 Task: Create Card User Testing Review in Board Data Analytics Platforms and Tools to Workspace Leadership Coaching Services. Create Card Emergency Services Conference Review in Board Social Media Influencer Identification and Outreach to Workspace Leadership Coaching Services. Create Card Usability Testing Review in Board Market Analysis for Market Segmentation Strategy to Workspace Leadership Coaching Services
Action: Mouse moved to (200, 168)
Screenshot: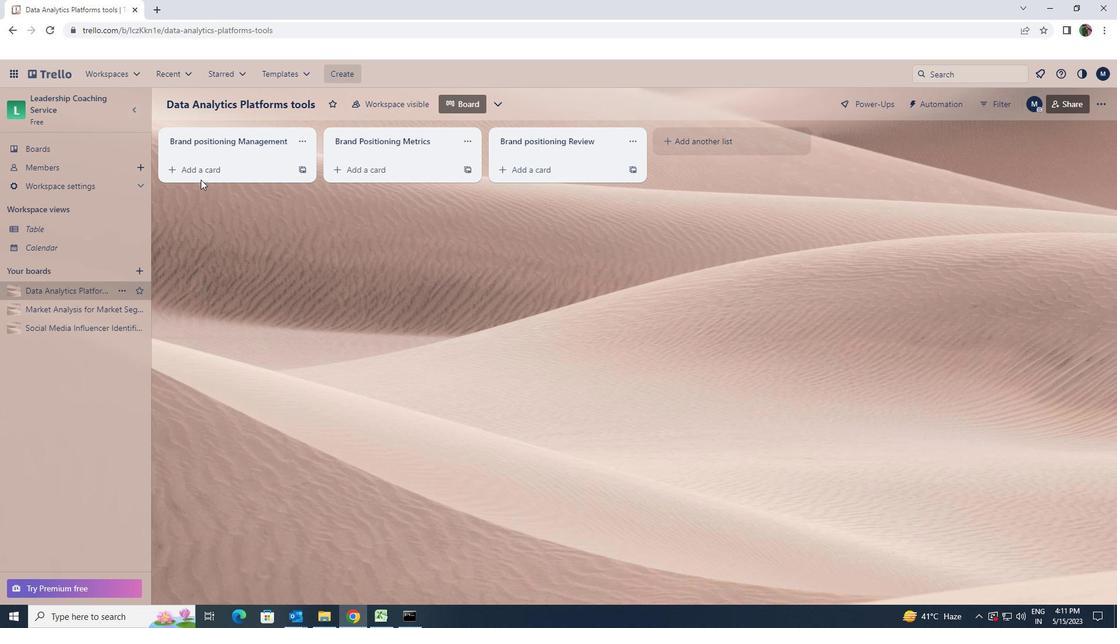 
Action: Mouse pressed left at (200, 168)
Screenshot: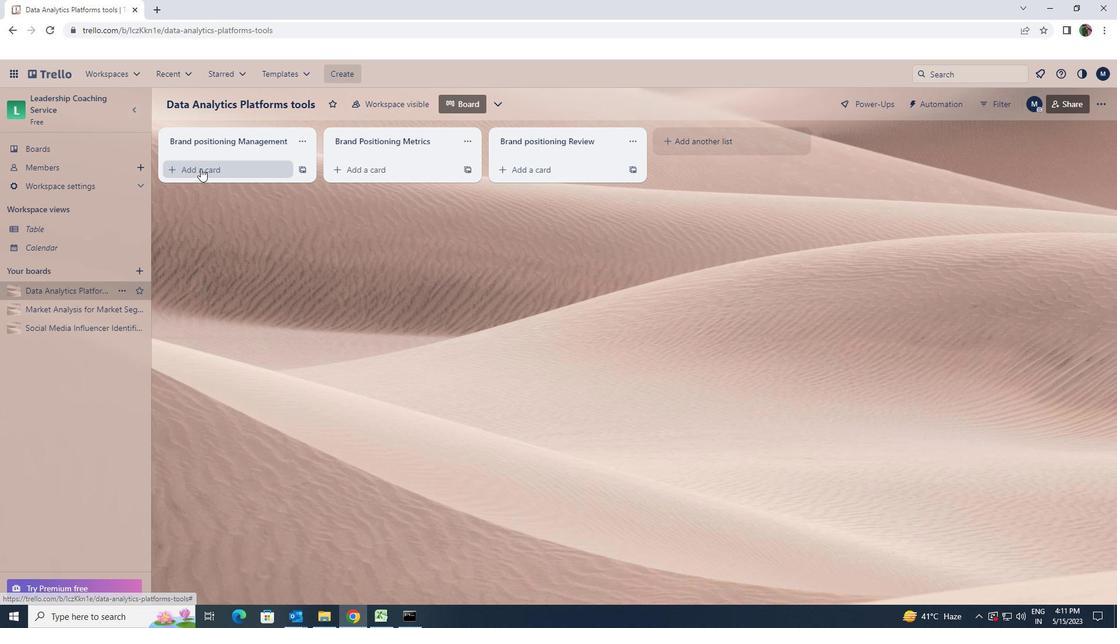 
Action: Key pressed <Key.shift><Key.shift><Key.shift><Key.shift><Key.shift><Key.shift><Key.shift><Key.shift><Key.shift><Key.shift><Key.shift><Key.shift><Key.shift><Key.shift><Key.shift><Key.shift><Key.shift><Key.shift><Key.shift><Key.shift><Key.shift><Key.shift><Key.shift>USER<Key.space><Key.space><Key.shift>TESTING<Key.space><Key.shift>REV
Screenshot: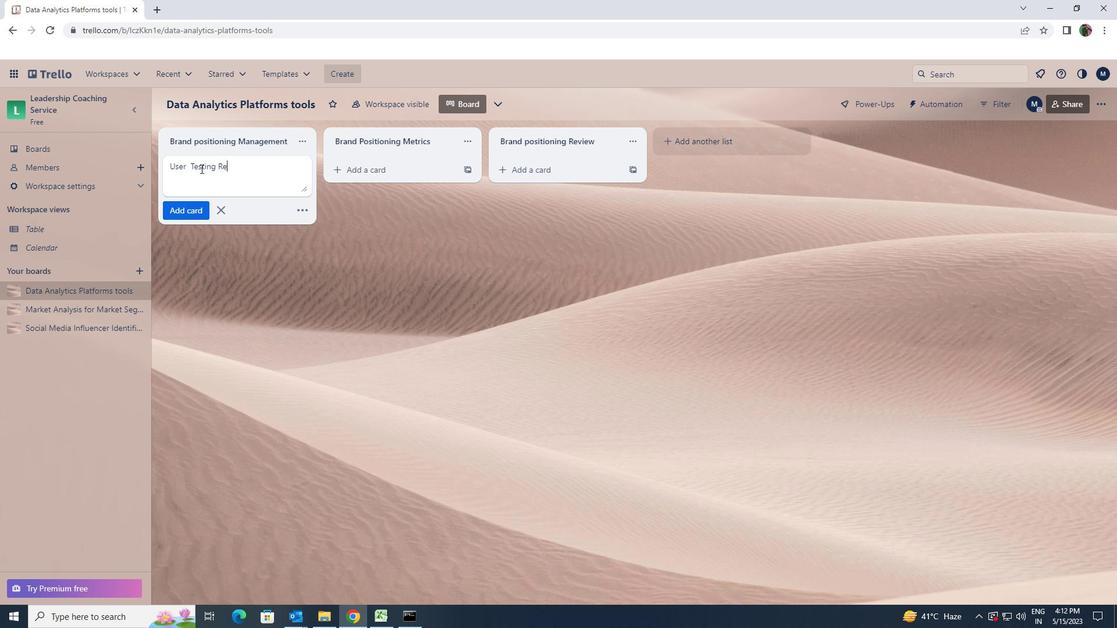 
Action: Mouse moved to (603, 172)
Screenshot: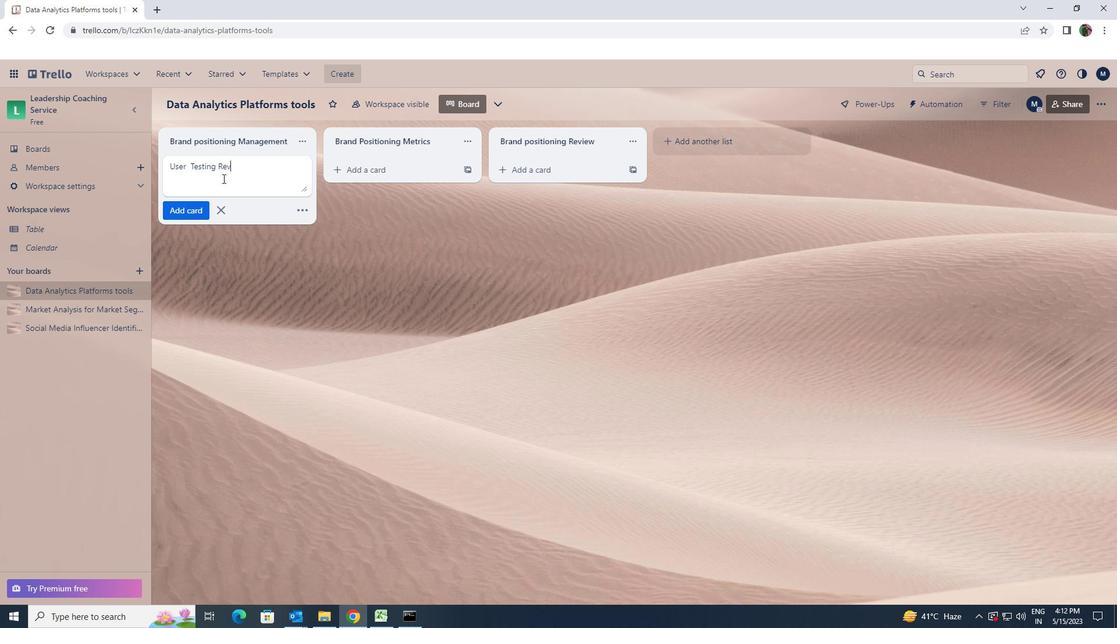 
Action: Key pressed I
Screenshot: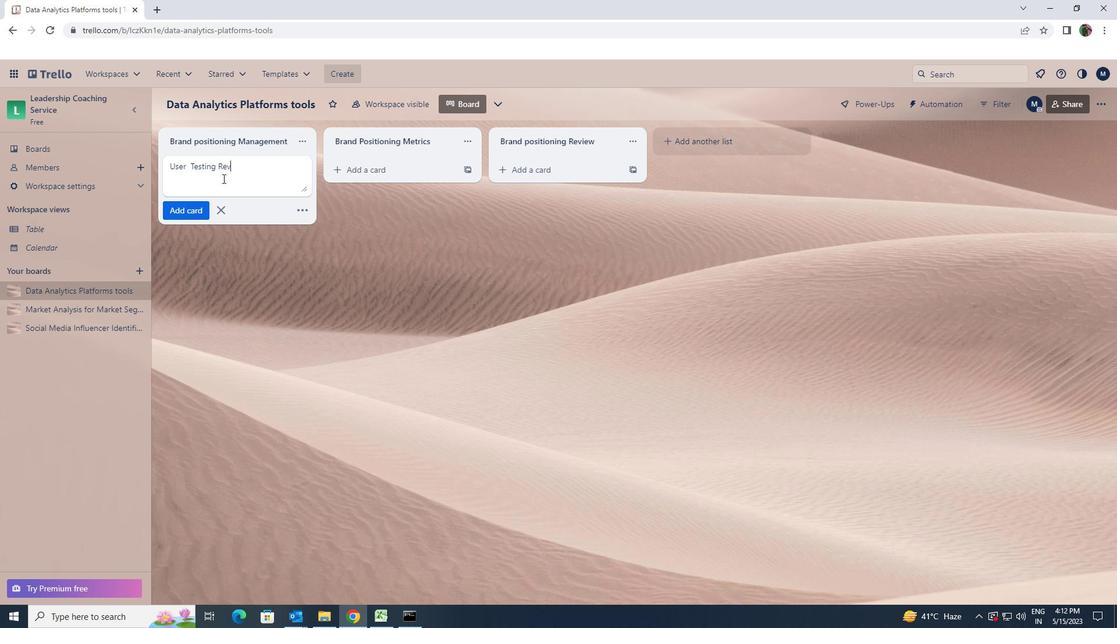 
Action: Mouse moved to (756, 118)
Screenshot: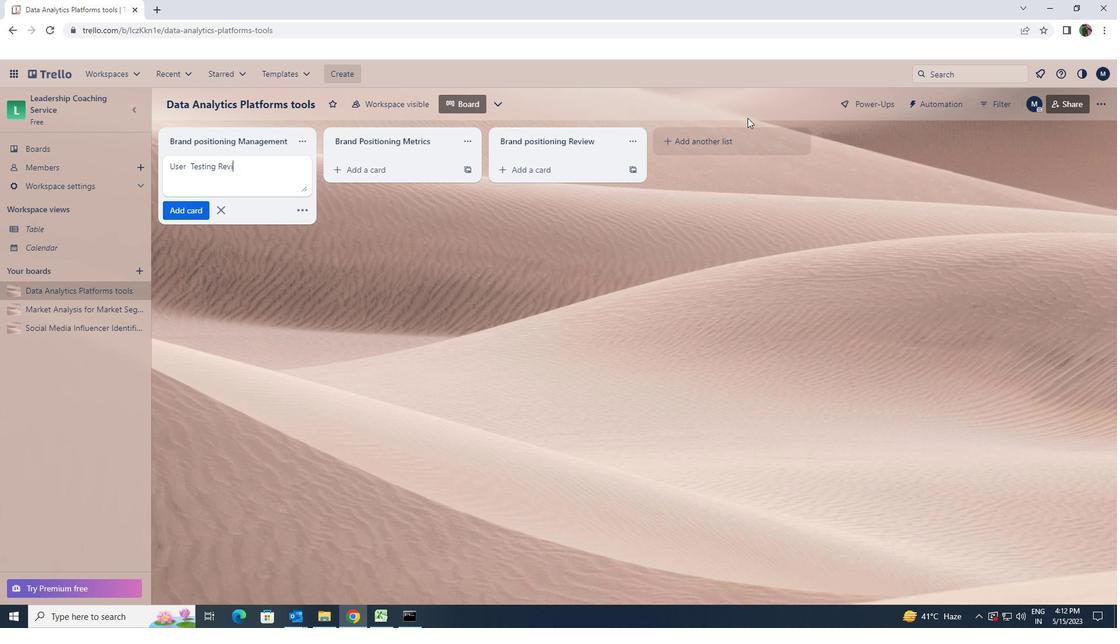 
Action: Key pressed E
Screenshot: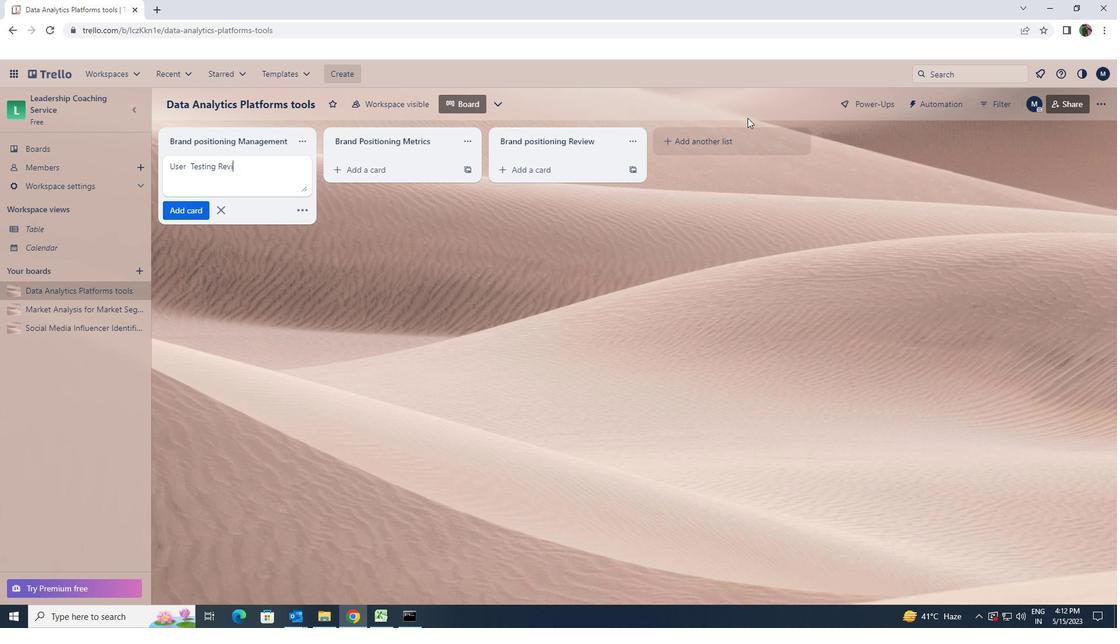 
Action: Mouse moved to (756, 143)
Screenshot: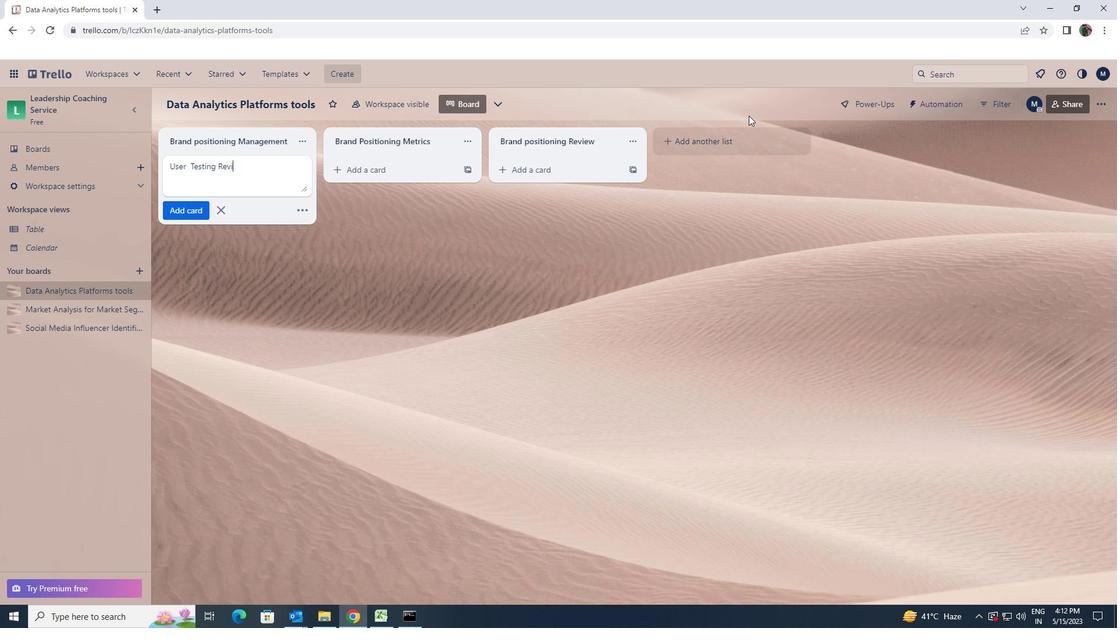 
Action: Key pressed W
Screenshot: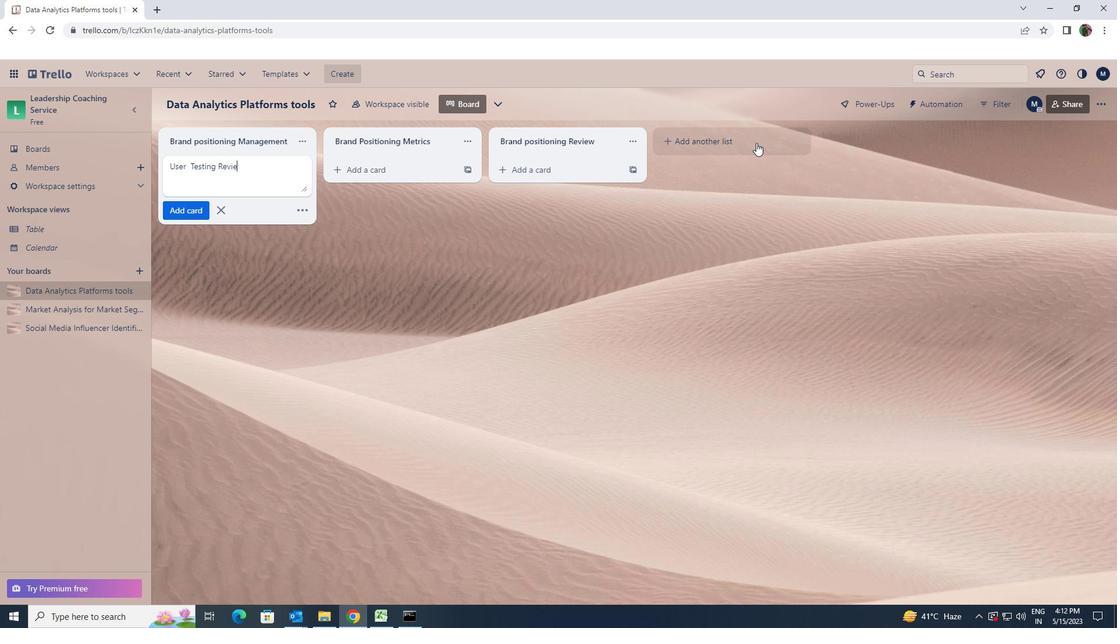 
Action: Mouse moved to (197, 215)
Screenshot: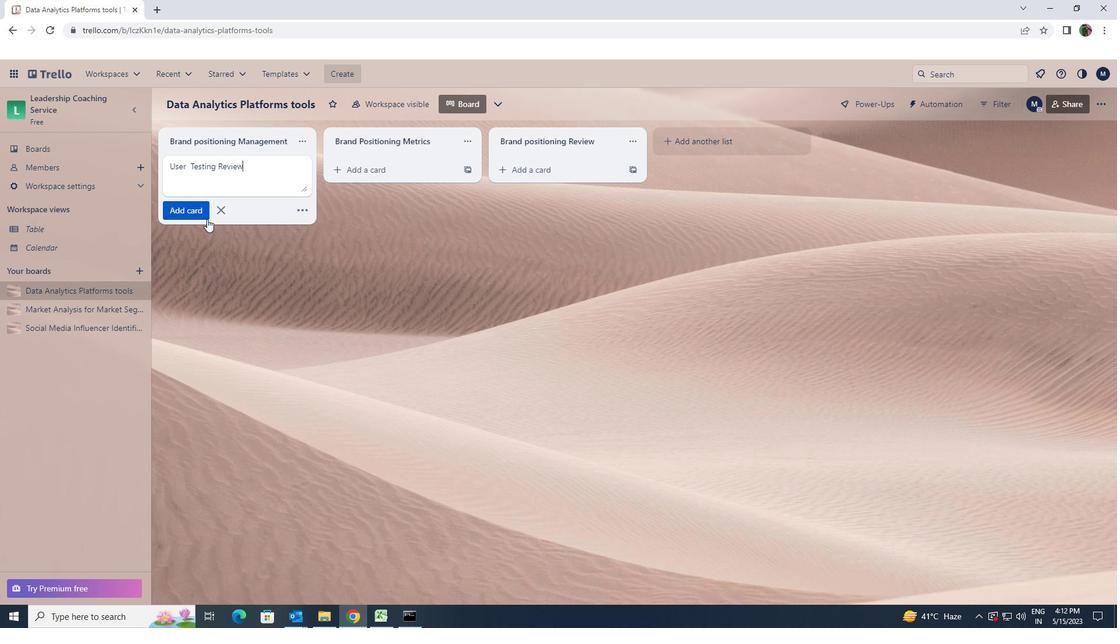
Action: Mouse pressed left at (197, 215)
Screenshot: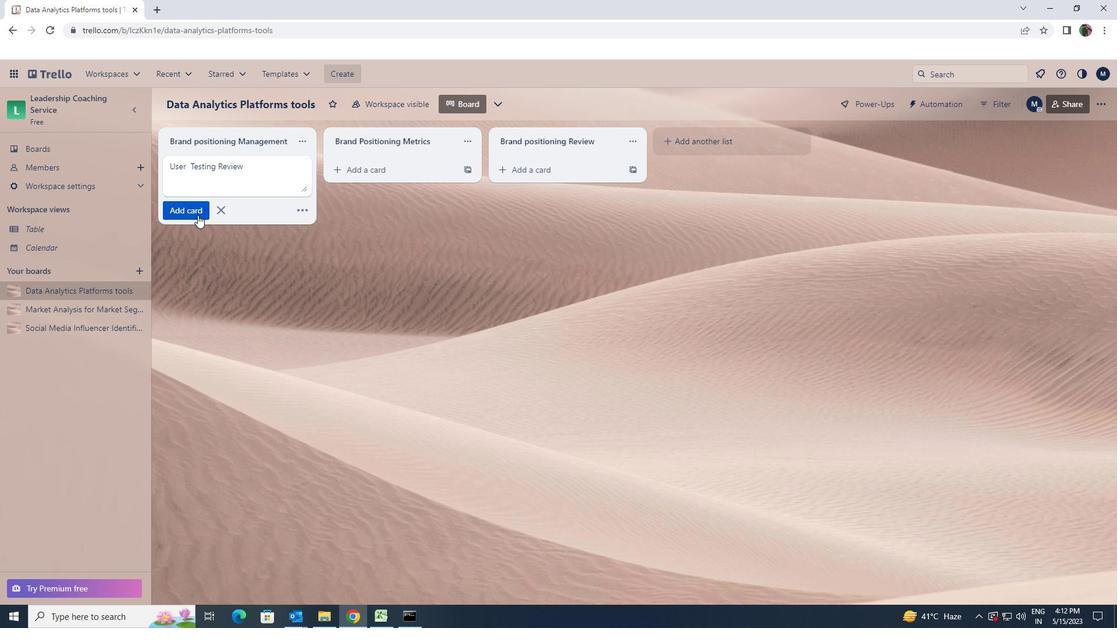 
Action: Mouse moved to (90, 327)
Screenshot: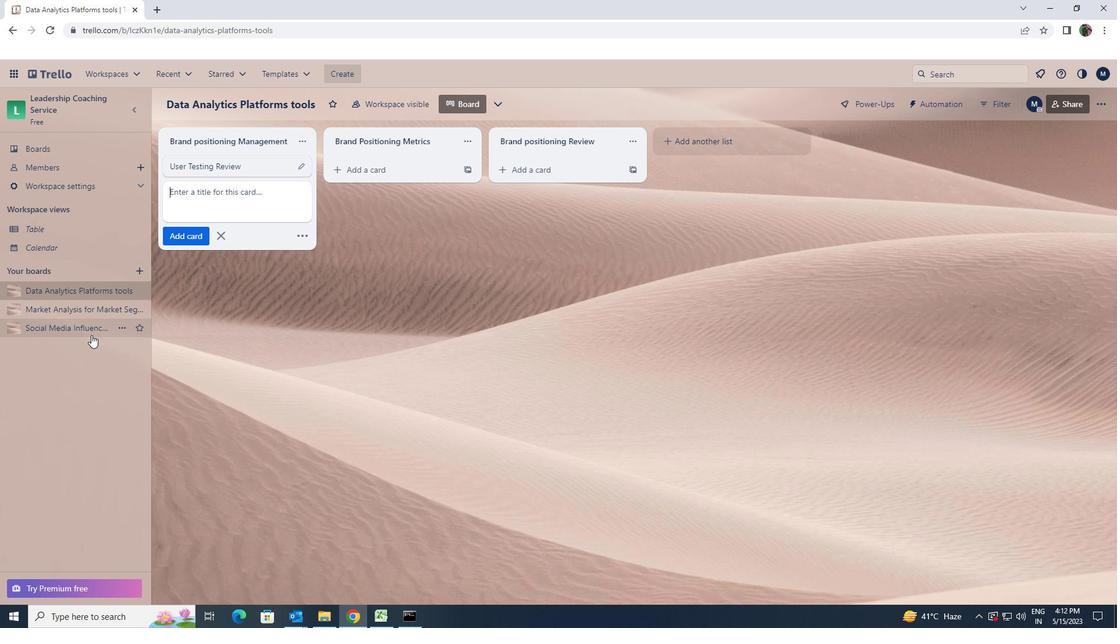 
Action: Mouse pressed left at (90, 327)
Screenshot: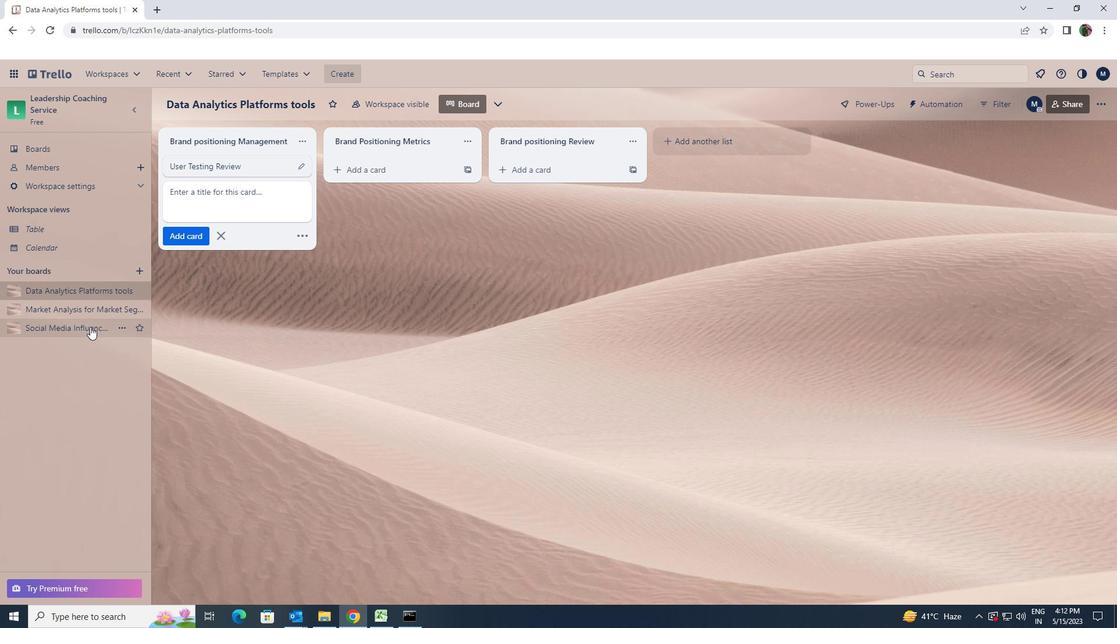 
Action: Mouse pressed left at (90, 327)
Screenshot: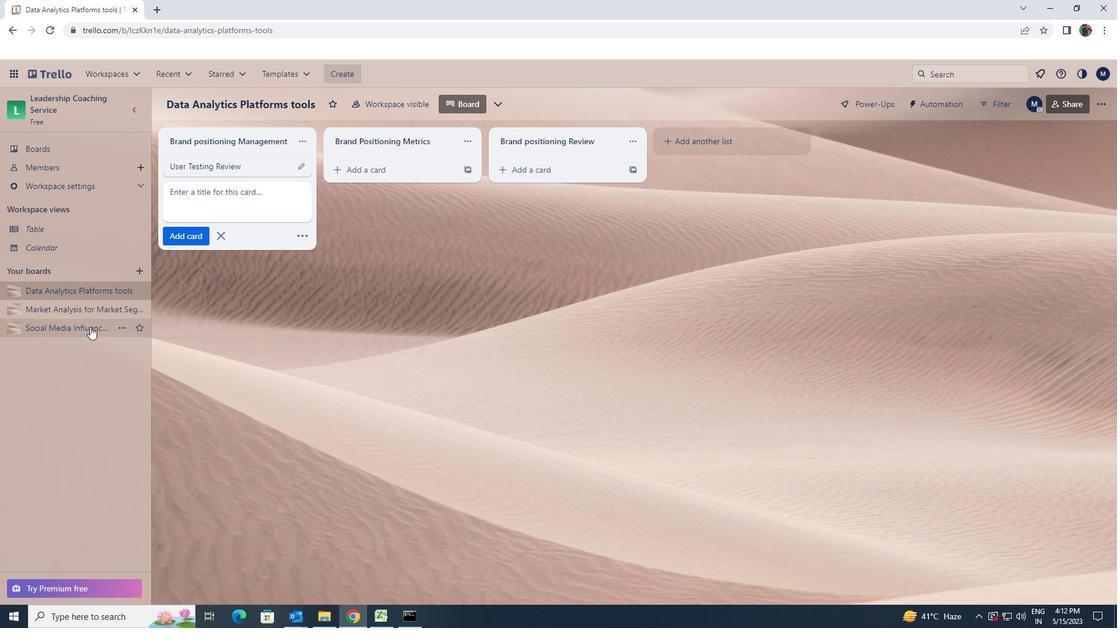 
Action: Mouse moved to (239, 171)
Screenshot: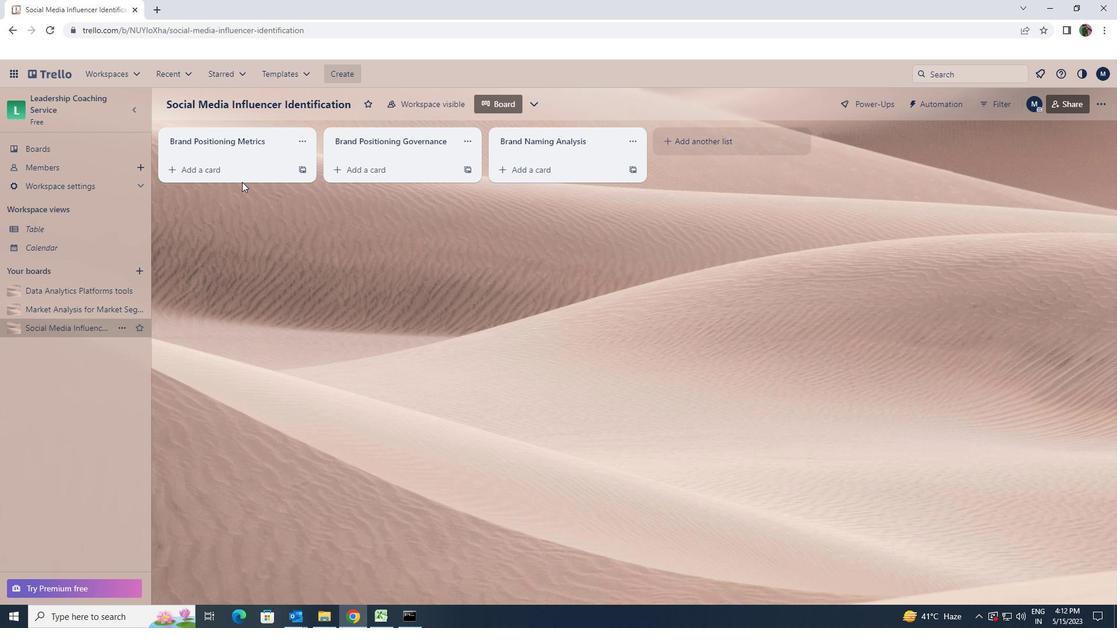
Action: Mouse pressed left at (239, 171)
Screenshot: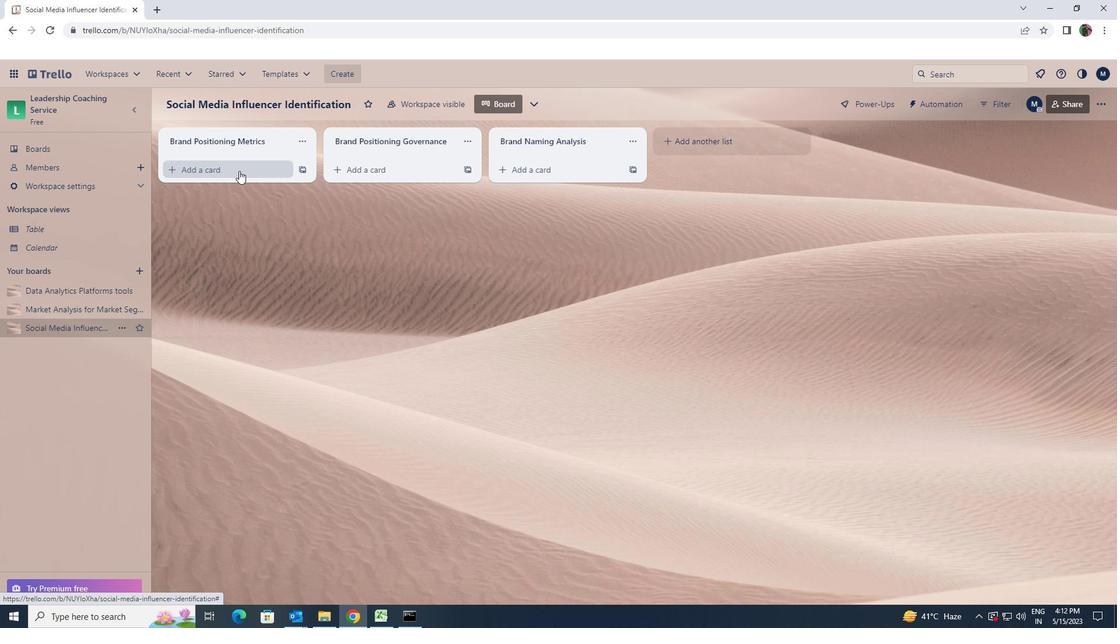 
Action: Key pressed <Key.shift><Key.shift><Key.shift><Key.shift><Key.shift><Key.shift>EMERGENCY<Key.space><Key.shift><Key.shift><Key.shift><Key.shift><Key.shift><Key.shift><Key.shift><Key.shift><Key.shift>SRVICE<Key.space><Key.backspace><Key.backspace><Key.backspace><Key.backspace><Key.backspace><Key.backspace>ERVICE<Key.space><Key.shift>CONFERENCE<Key.space><Key.shift><Key.shift><Key.shift><Key.shift><Key.shift>RE<Key.backspace>EVIEW
Screenshot: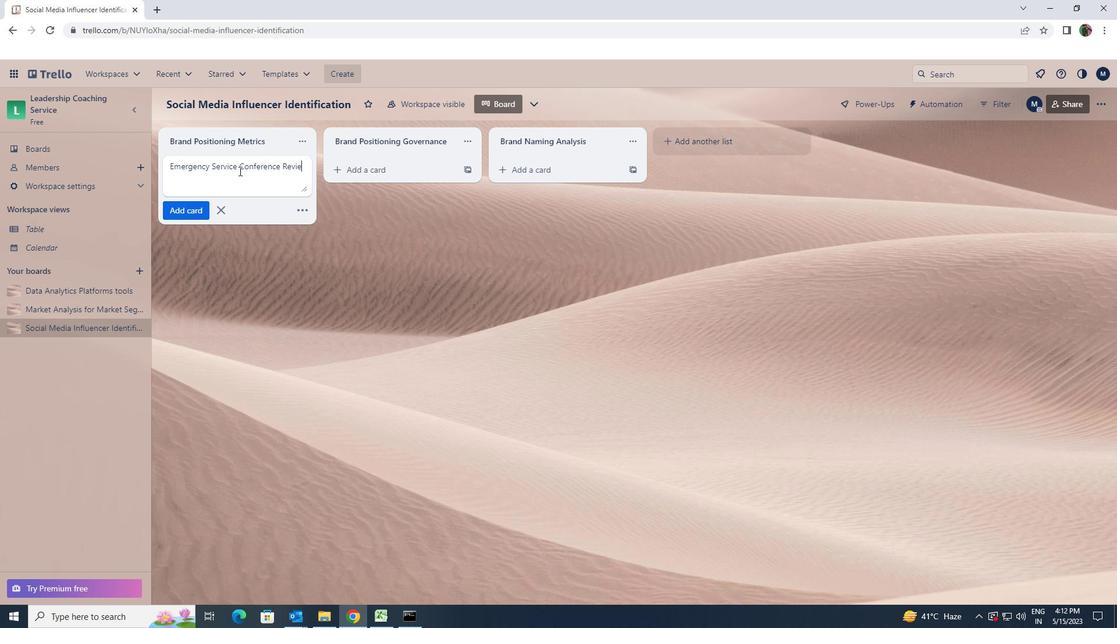 
Action: Mouse moved to (189, 223)
Screenshot: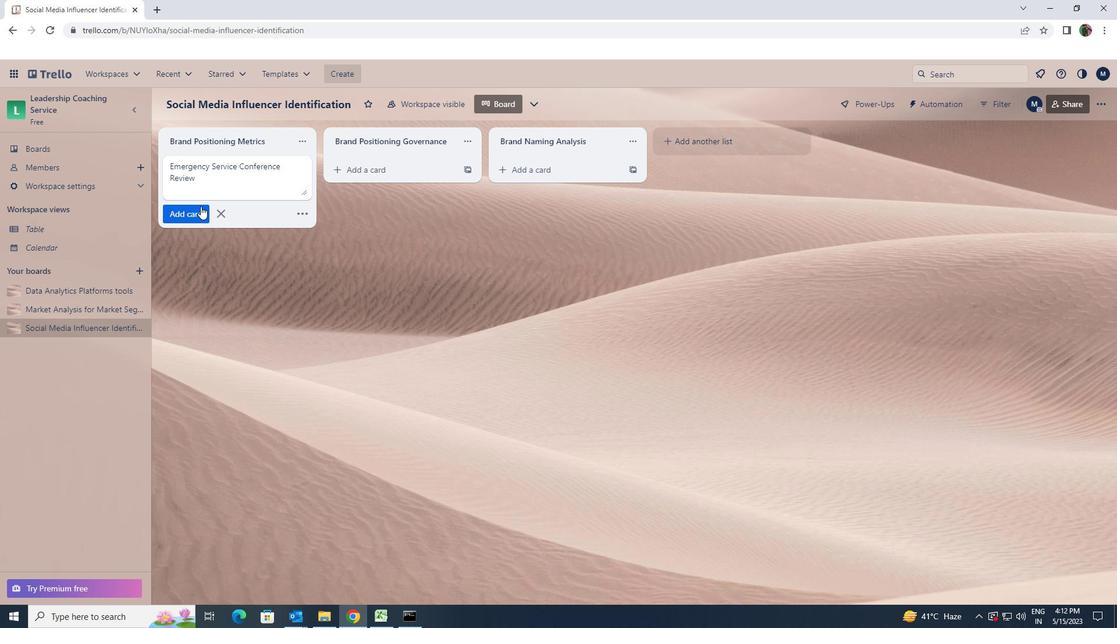 
Action: Mouse pressed left at (189, 223)
Screenshot: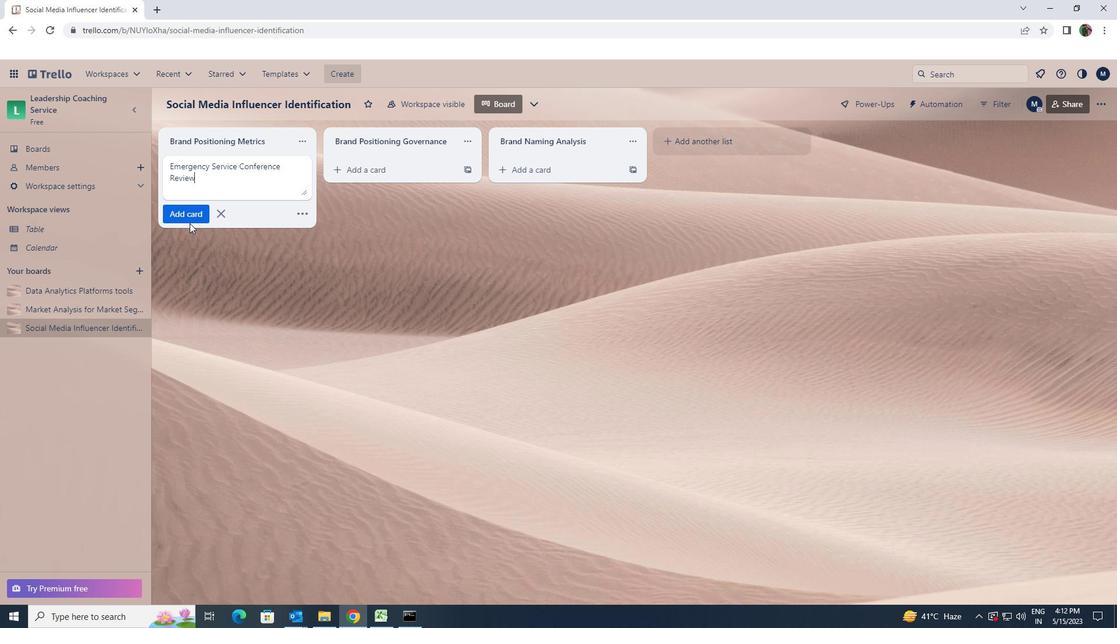 
Action: Mouse moved to (72, 315)
Screenshot: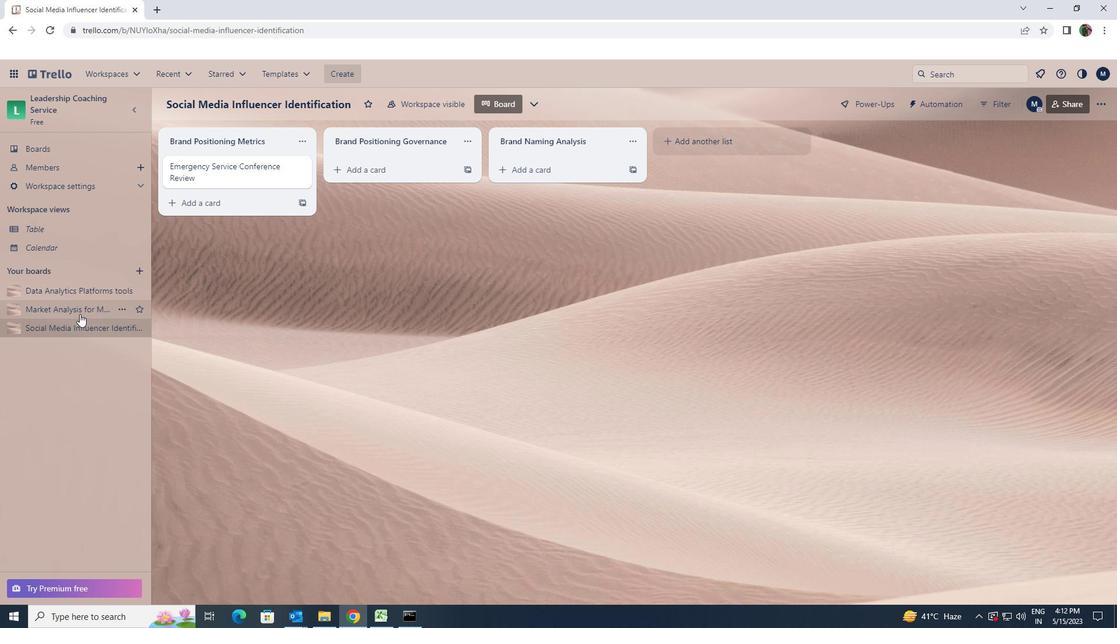 
Action: Mouse pressed left at (72, 315)
Screenshot: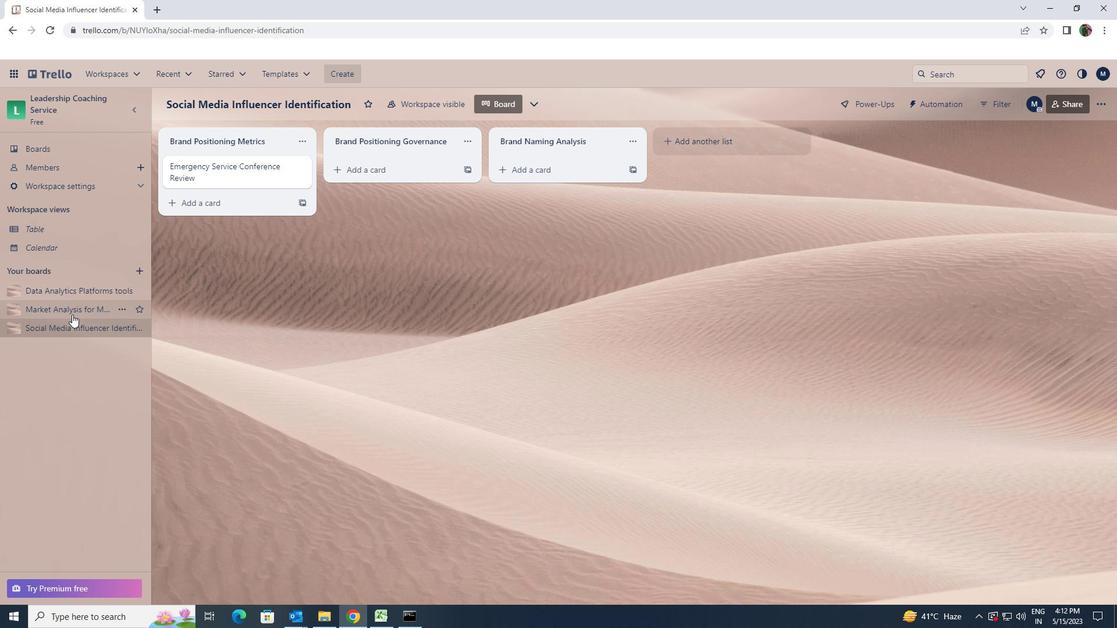 
Action: Mouse moved to (190, 170)
Screenshot: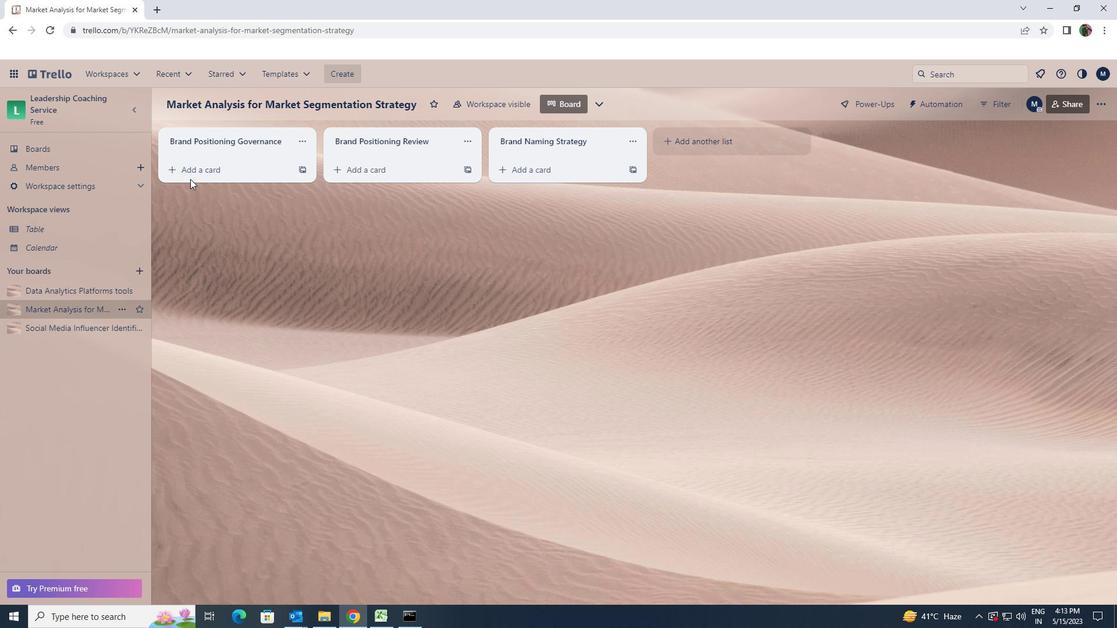 
Action: Mouse pressed left at (190, 170)
Screenshot: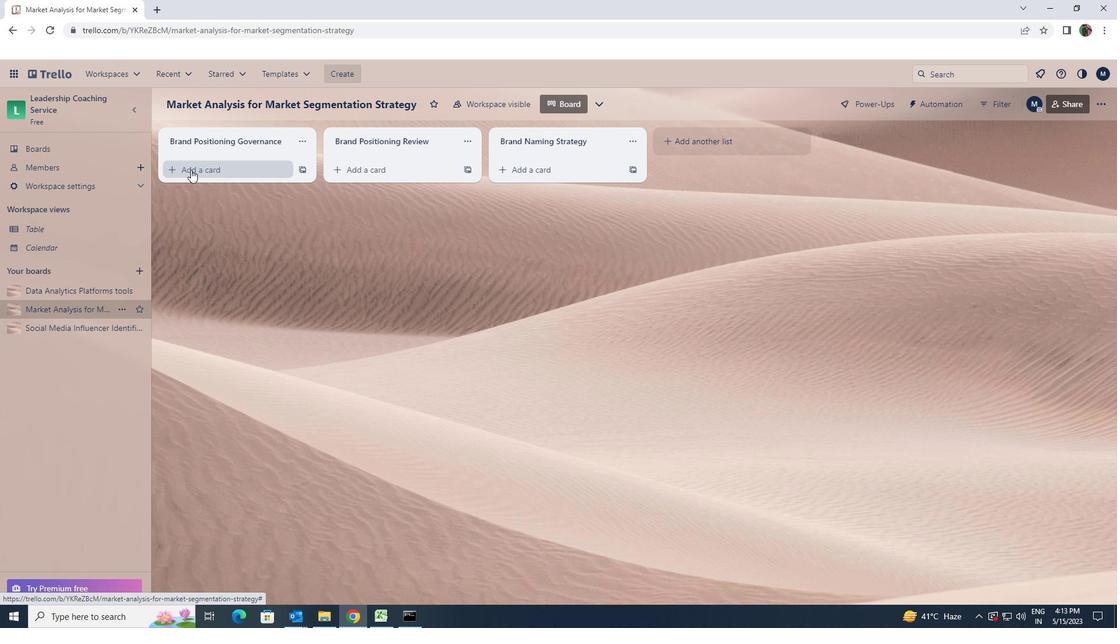 
Action: Key pressed <Key.shift><Key.shift><Key.shift><Key.shift><Key.shift><Key.shift><Key.shift><Key.shift><Key.shift><Key.shift><Key.shift><Key.shift><Key.shift><Key.shift><Key.shift>USABILITY<Key.space><Key.shift>TESTING<Key.space><Key.shift><Key.shift><Key.shift><Key.shift><Key.shift><Key.shift><Key.shift><Key.shift>REVIEW
Screenshot: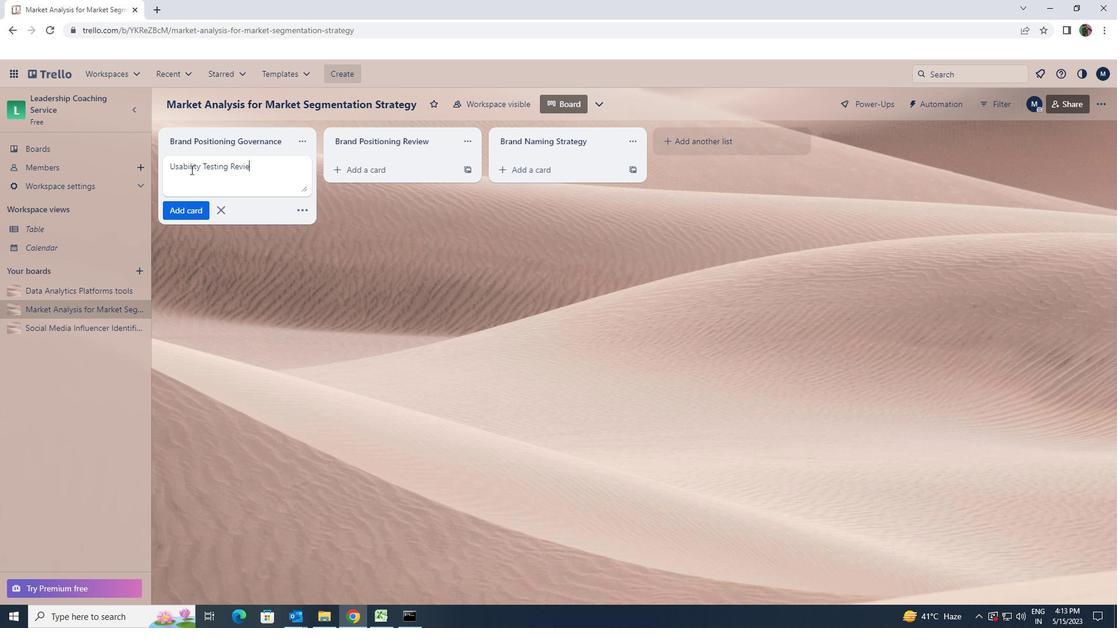 
Action: Mouse moved to (192, 210)
Screenshot: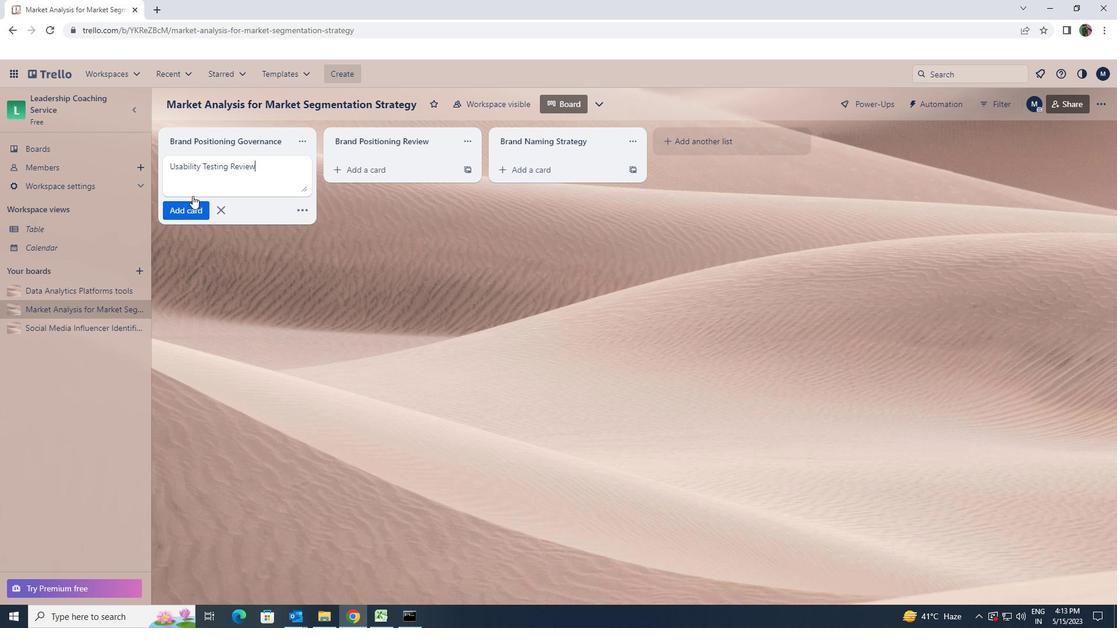 
Action: Mouse pressed left at (192, 210)
Screenshot: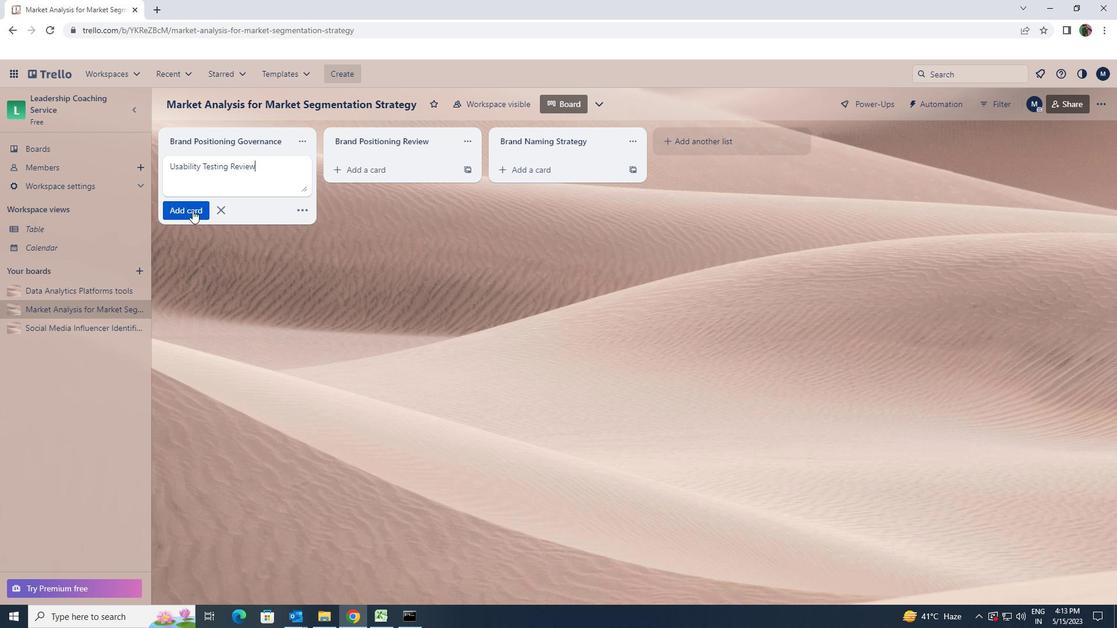 
